 Task: In the picture apply opacity of 80%.
Action: Mouse moved to (129, 52)
Screenshot: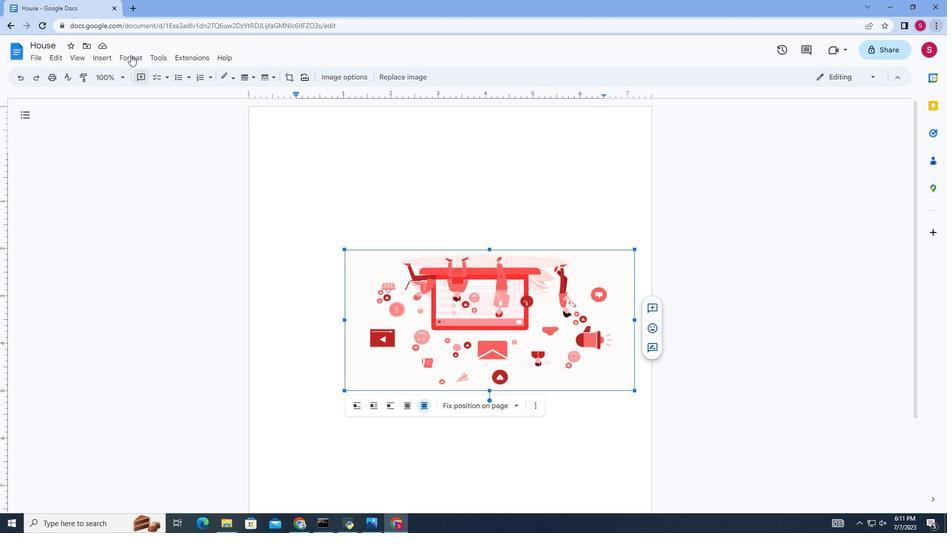 
Action: Mouse pressed left at (129, 52)
Screenshot: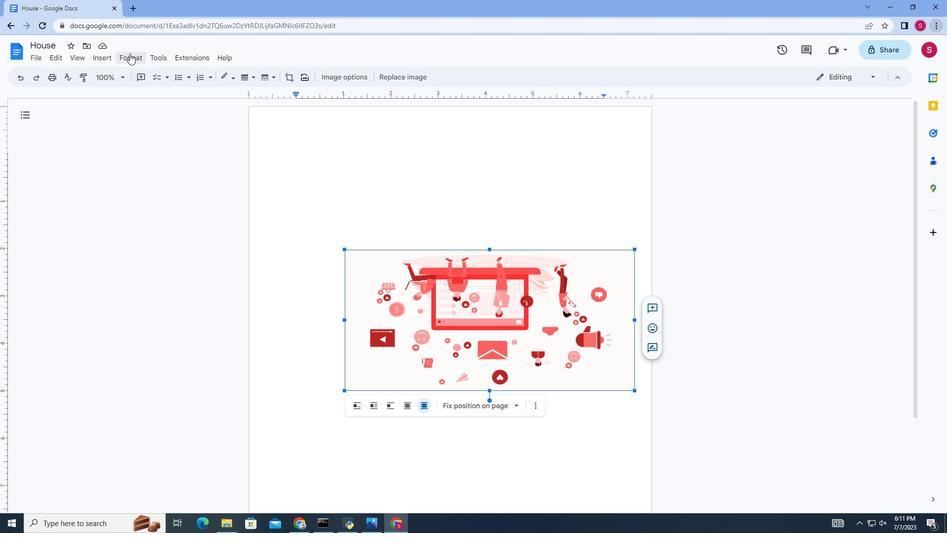 
Action: Mouse moved to (378, 303)
Screenshot: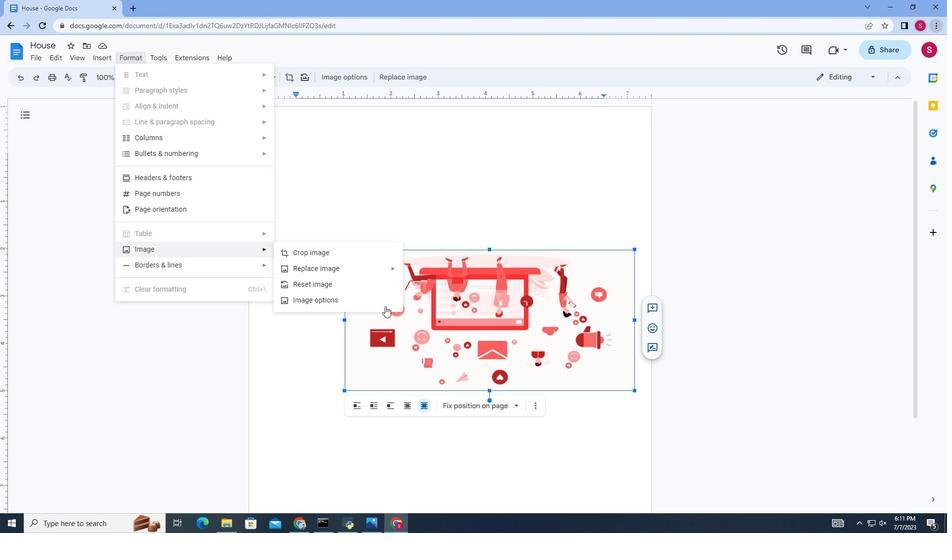 
Action: Mouse pressed left at (378, 303)
Screenshot: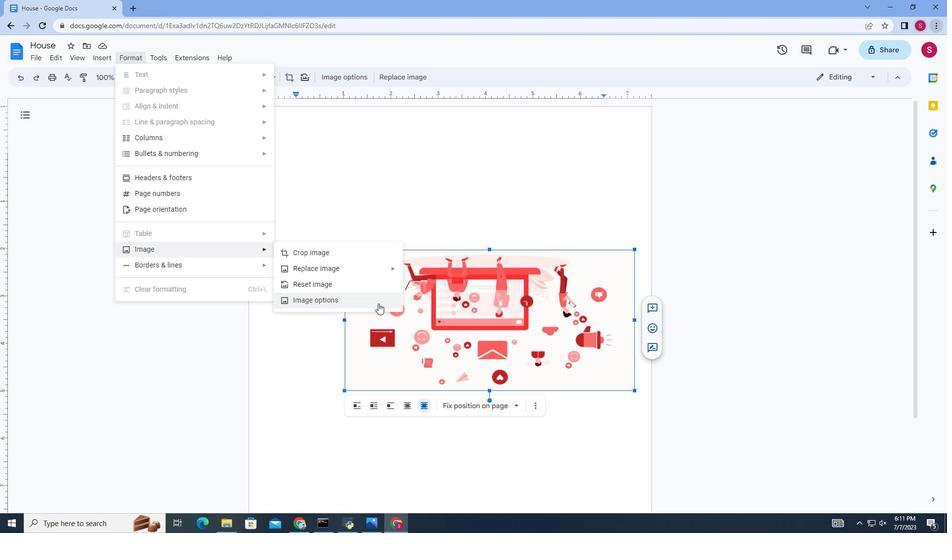 
Action: Mouse moved to (893, 384)
Screenshot: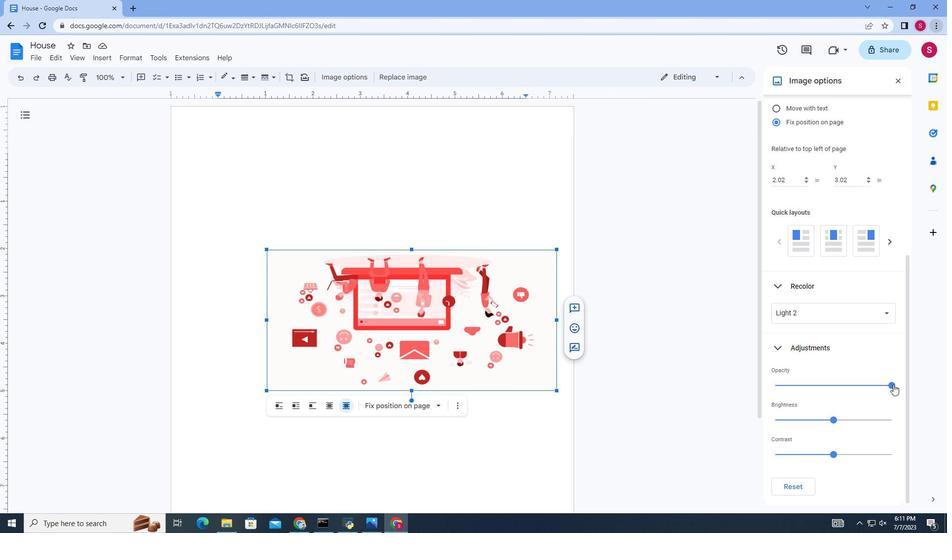 
Action: Mouse pressed left at (893, 384)
Screenshot: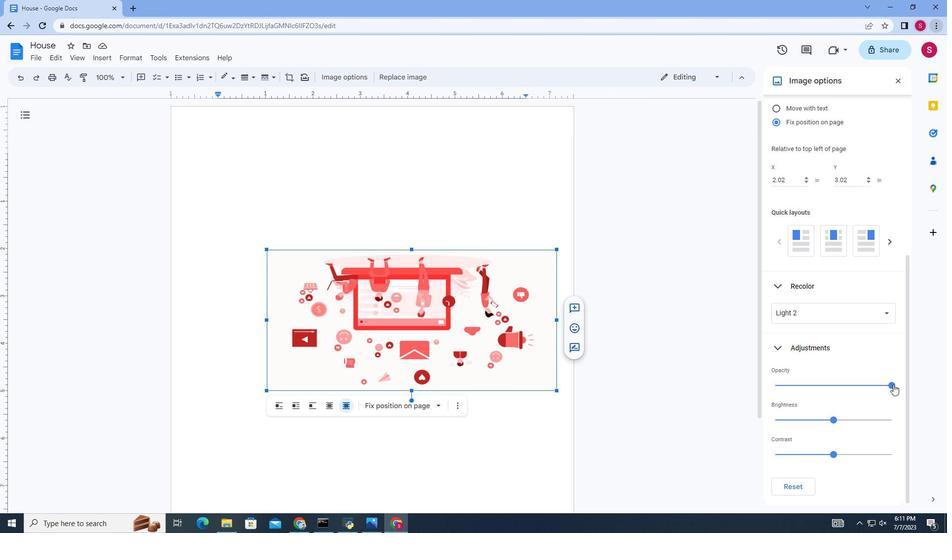 
Action: Mouse moved to (868, 388)
Screenshot: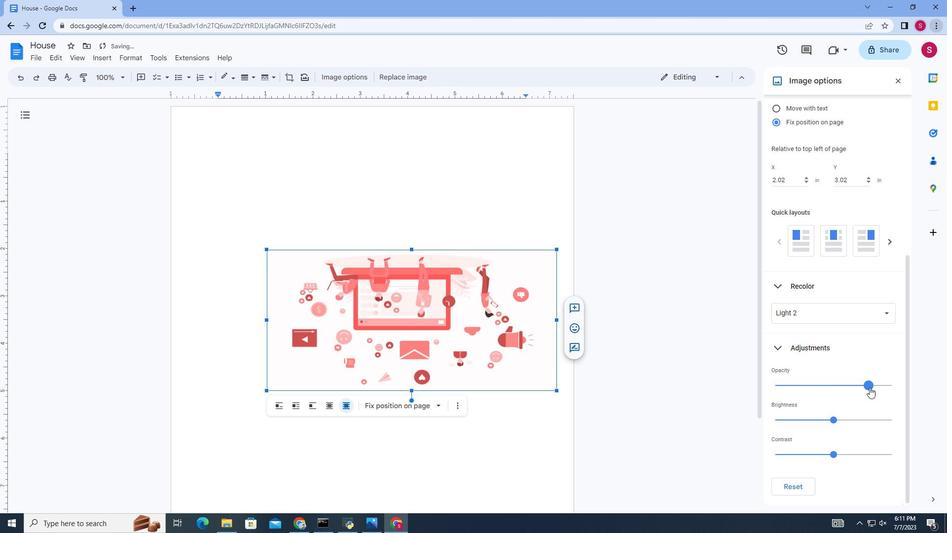 
